 Task: Add Boiron Chamomilla 30C to the cart.
Action: Mouse moved to (292, 160)
Screenshot: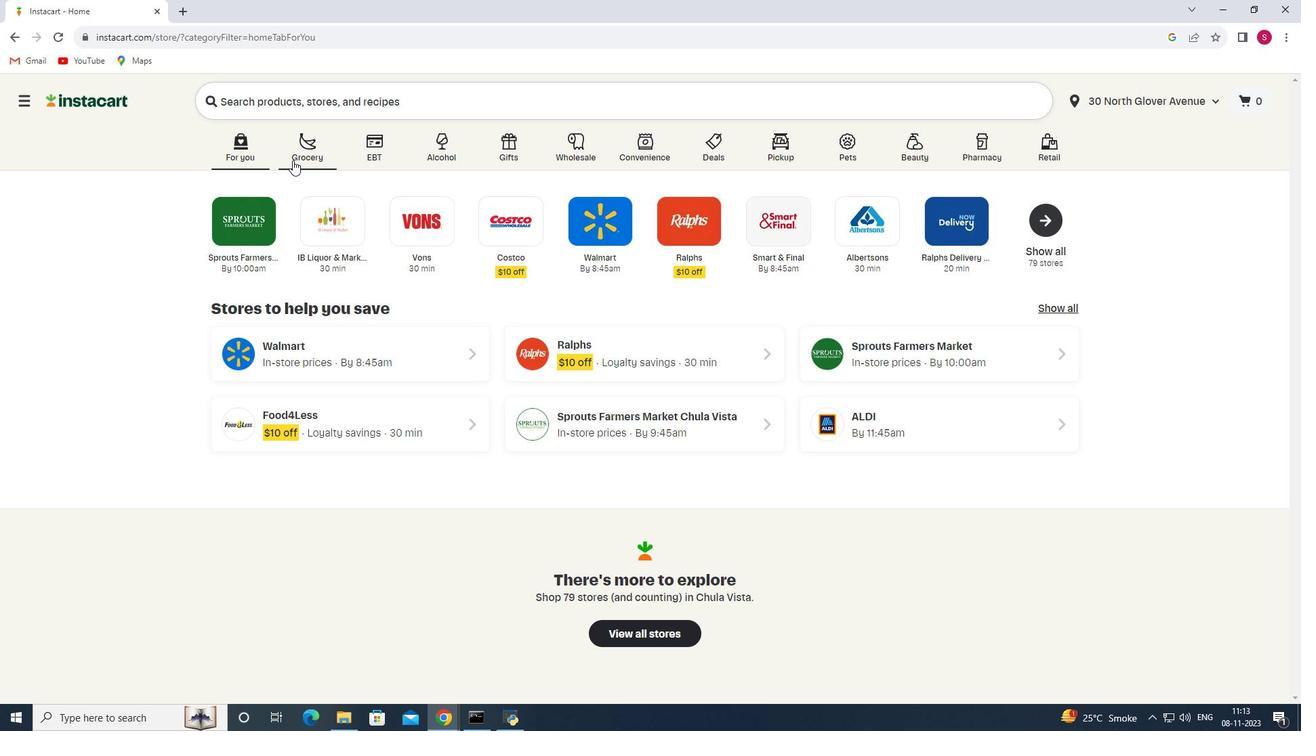 
Action: Mouse pressed left at (292, 160)
Screenshot: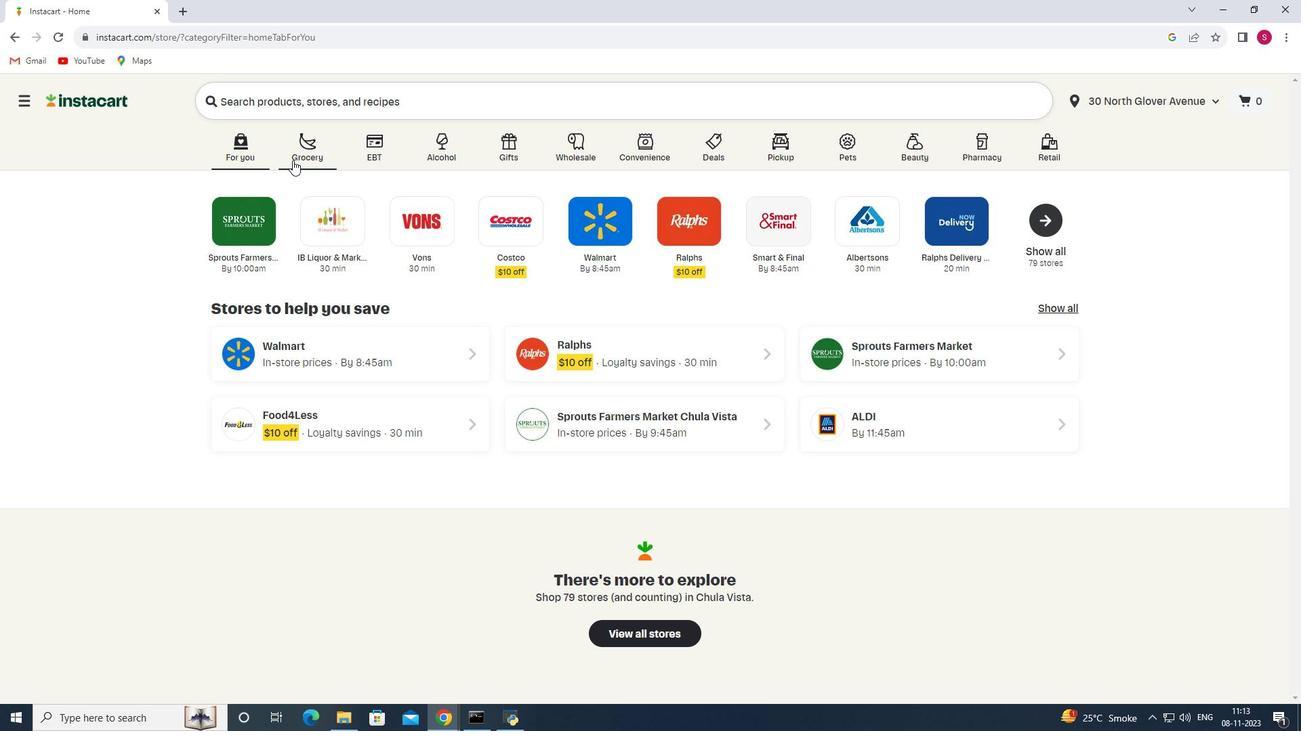 
Action: Mouse moved to (355, 382)
Screenshot: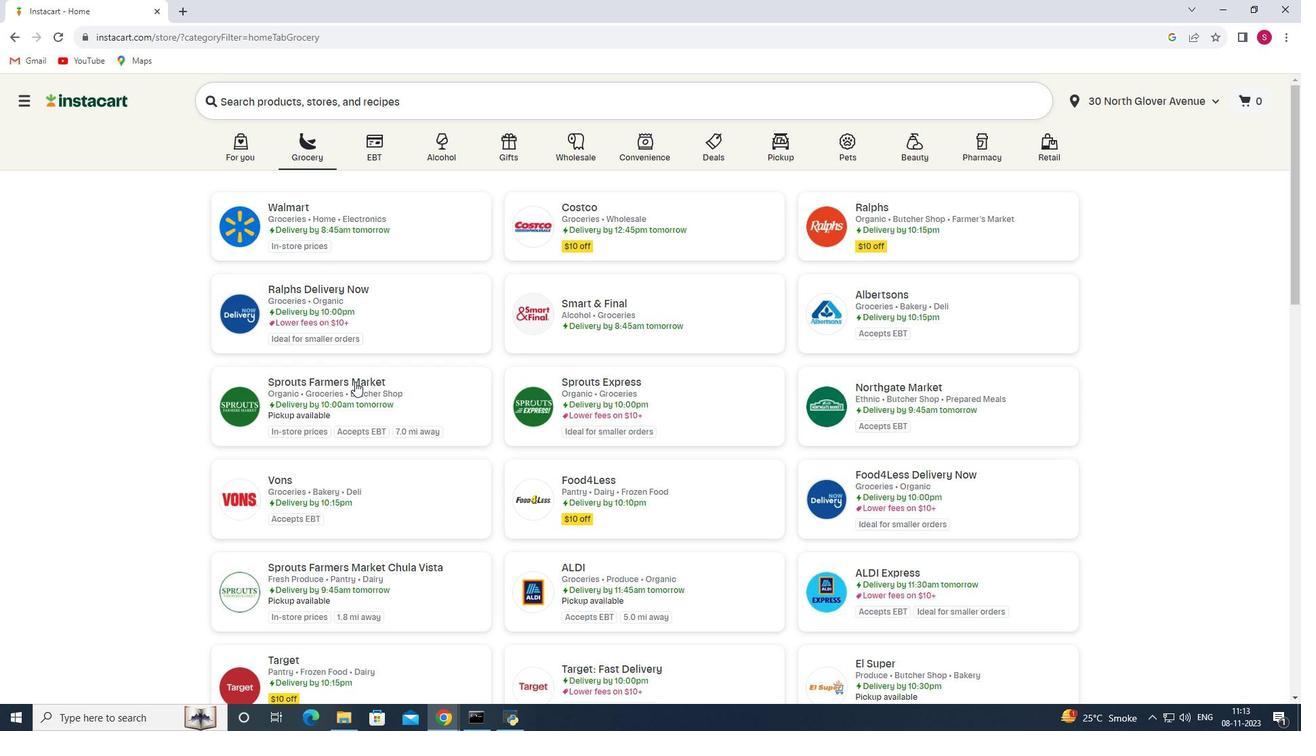 
Action: Mouse pressed left at (355, 382)
Screenshot: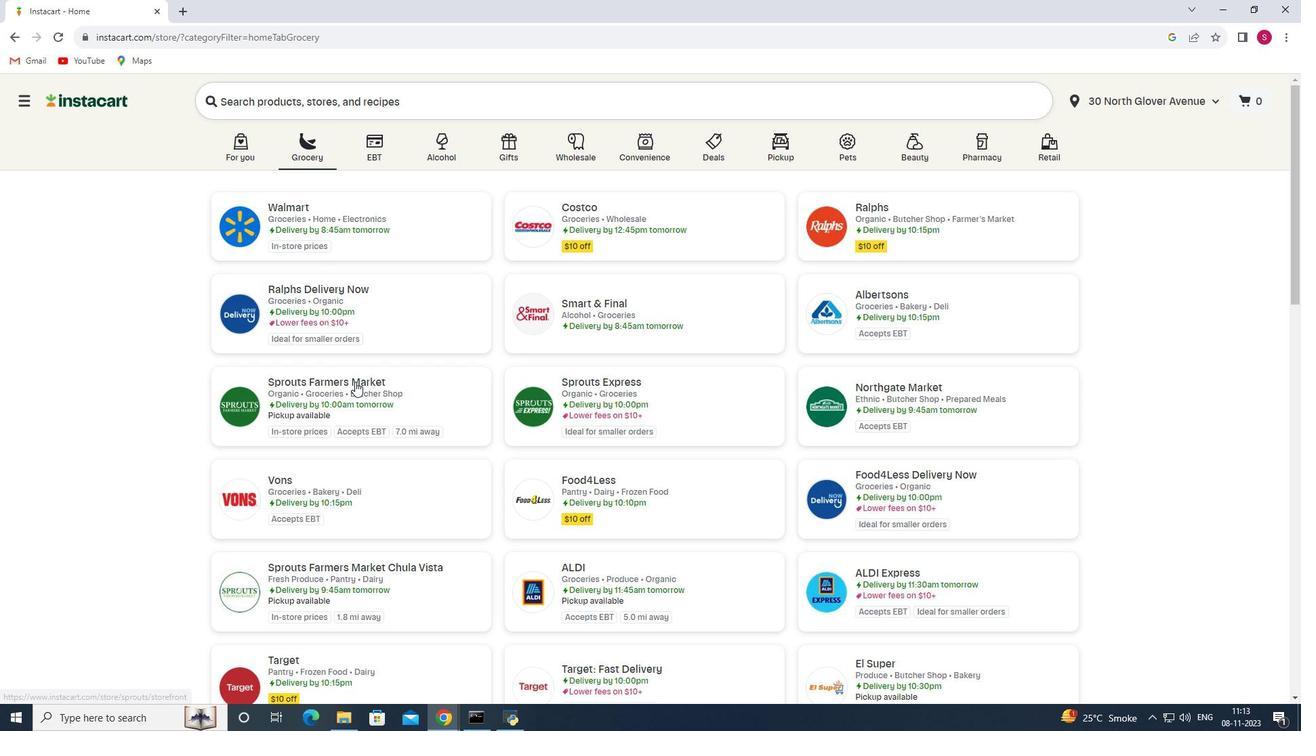 
Action: Mouse moved to (76, 380)
Screenshot: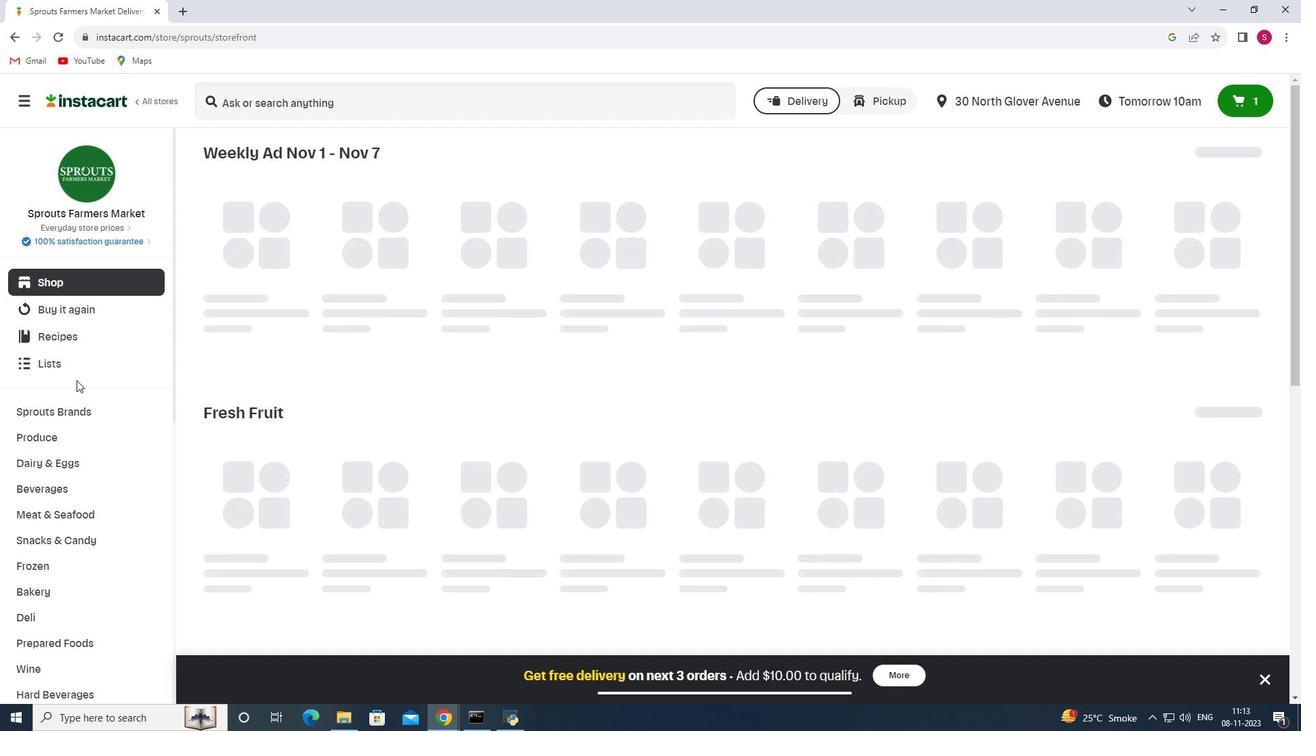 
Action: Mouse scrolled (76, 380) with delta (0, 0)
Screenshot: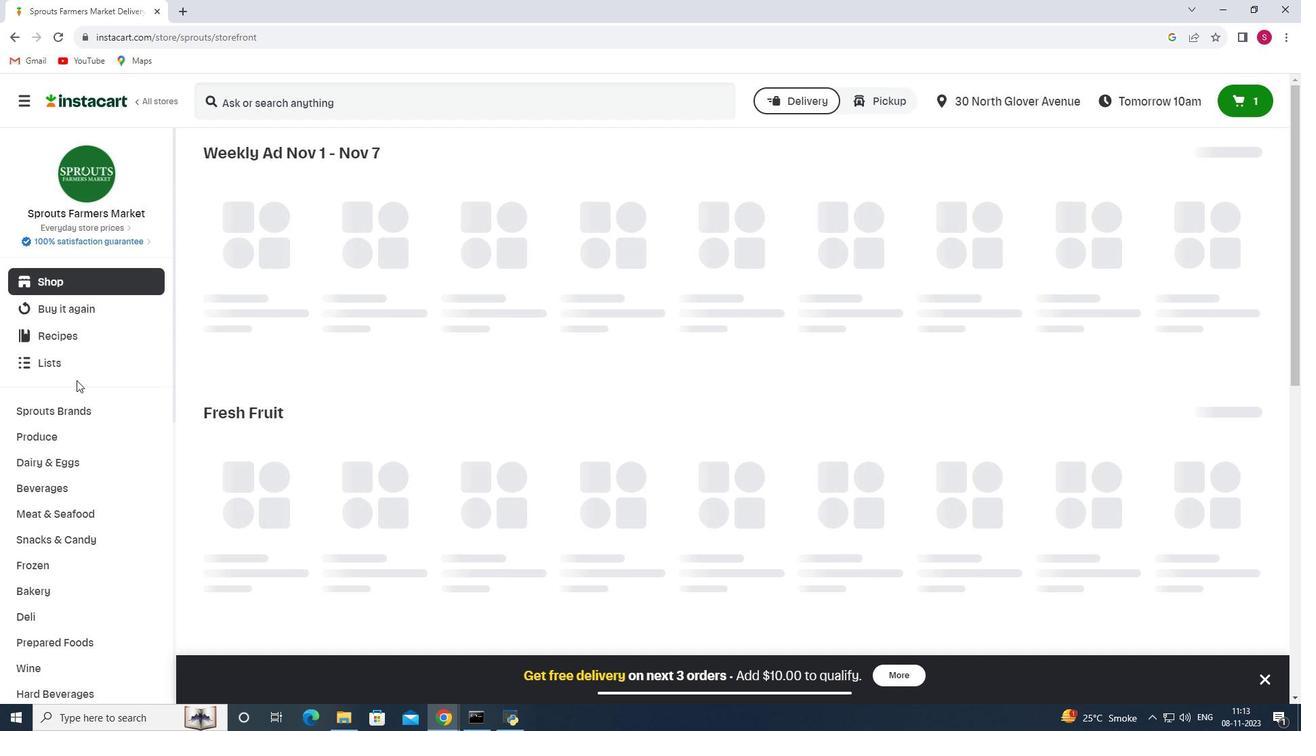 
Action: Mouse scrolled (76, 380) with delta (0, 0)
Screenshot: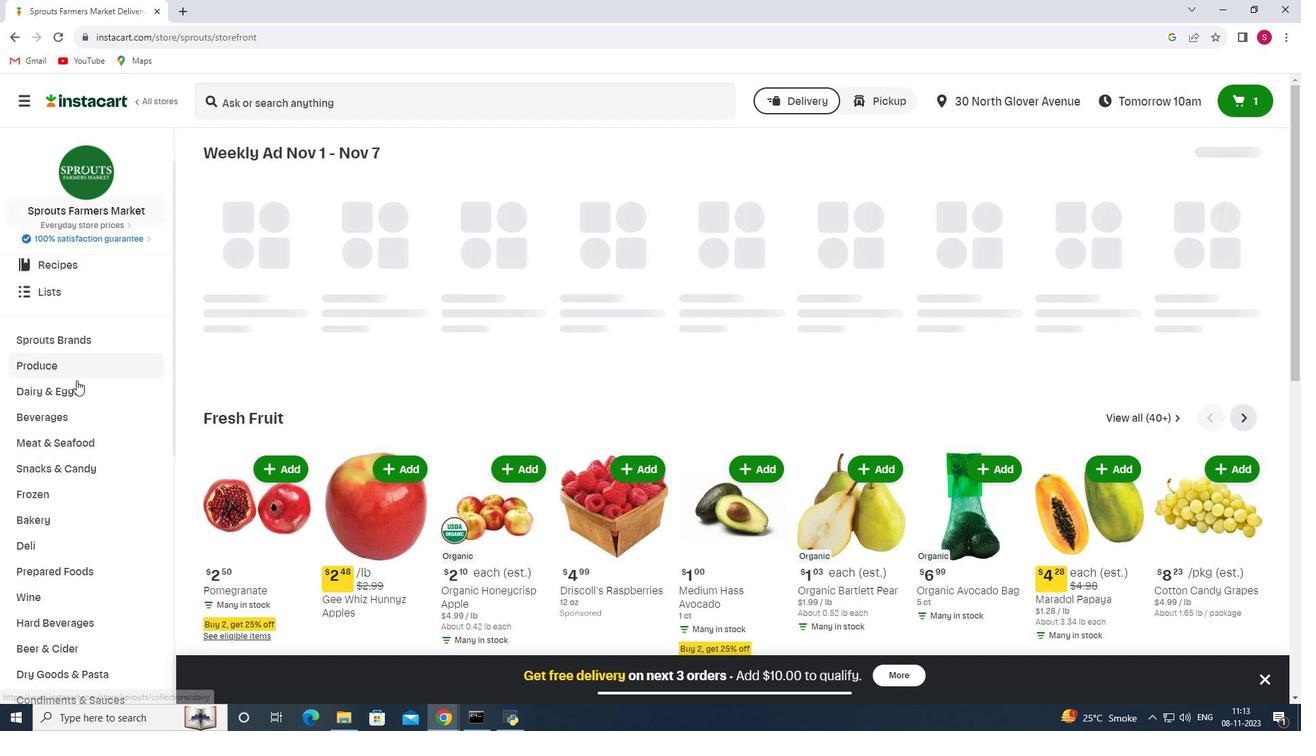 
Action: Mouse scrolled (76, 380) with delta (0, 0)
Screenshot: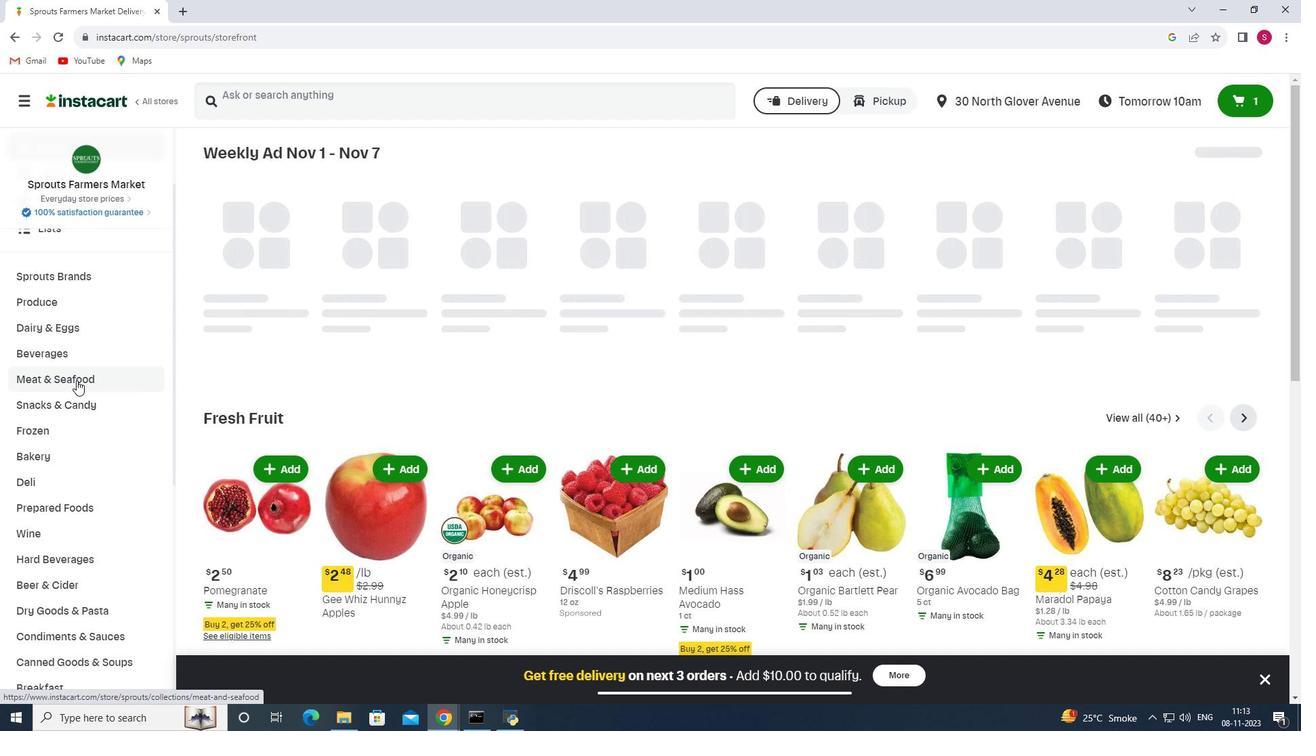 
Action: Mouse scrolled (76, 380) with delta (0, 0)
Screenshot: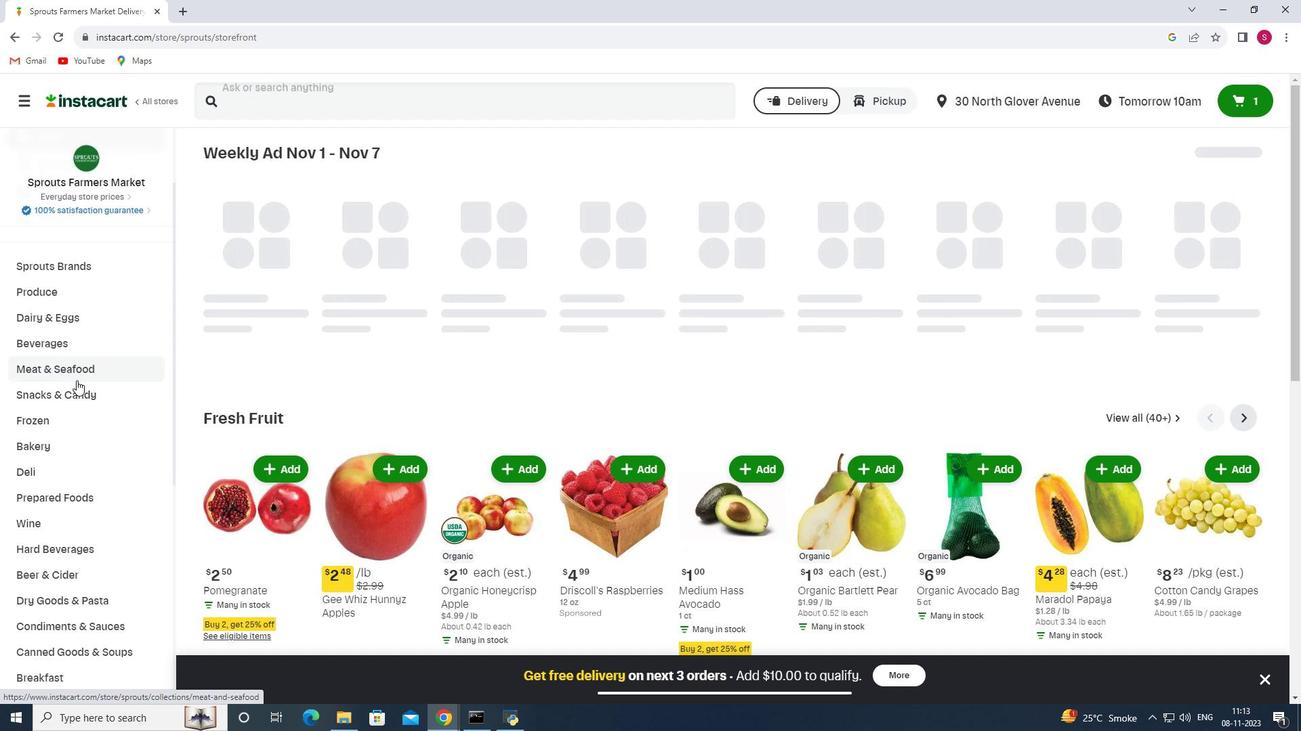 
Action: Mouse scrolled (76, 380) with delta (0, 0)
Screenshot: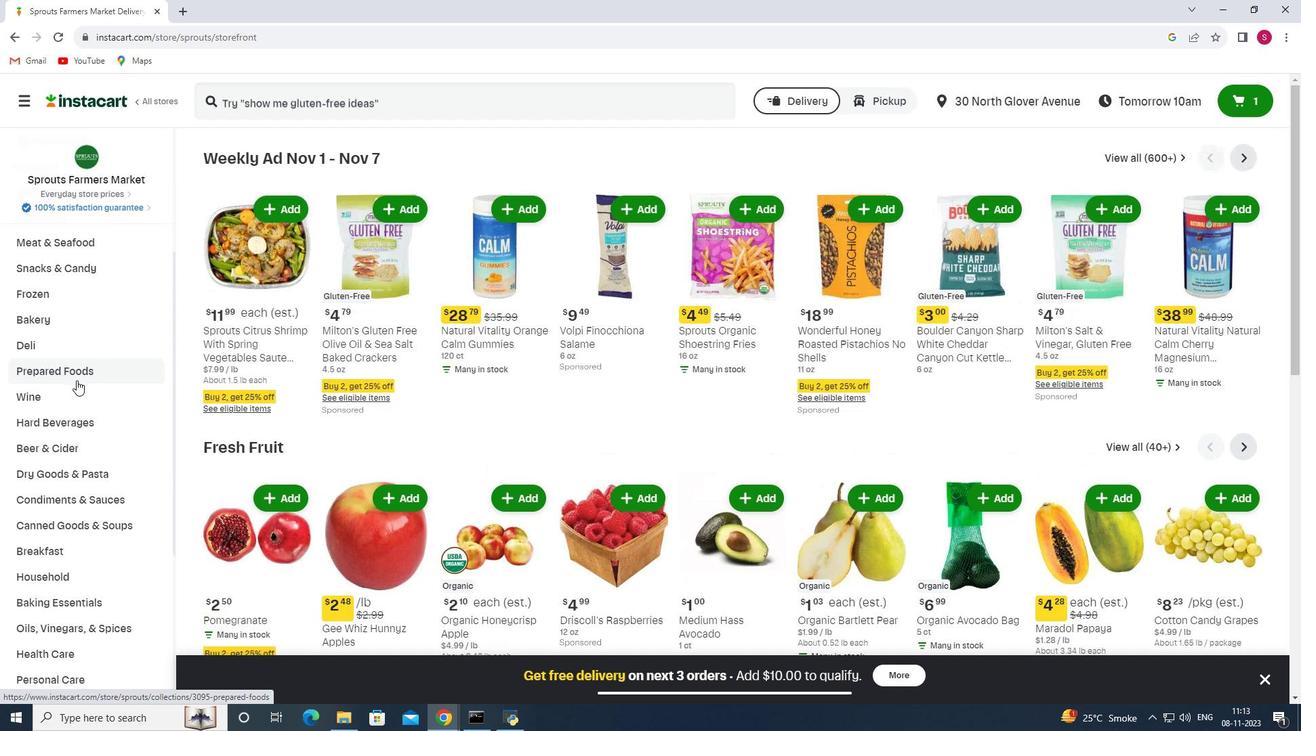 
Action: Mouse scrolled (76, 380) with delta (0, 0)
Screenshot: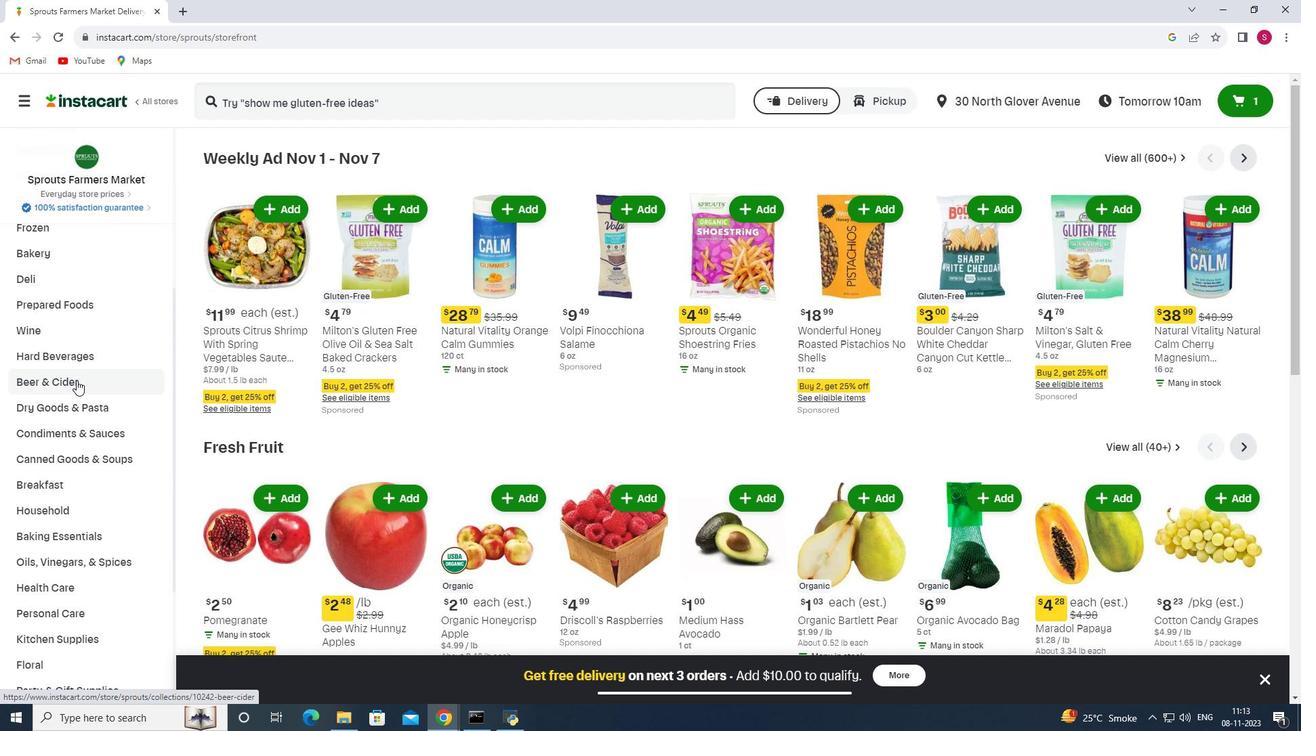 
Action: Mouse scrolled (76, 380) with delta (0, 0)
Screenshot: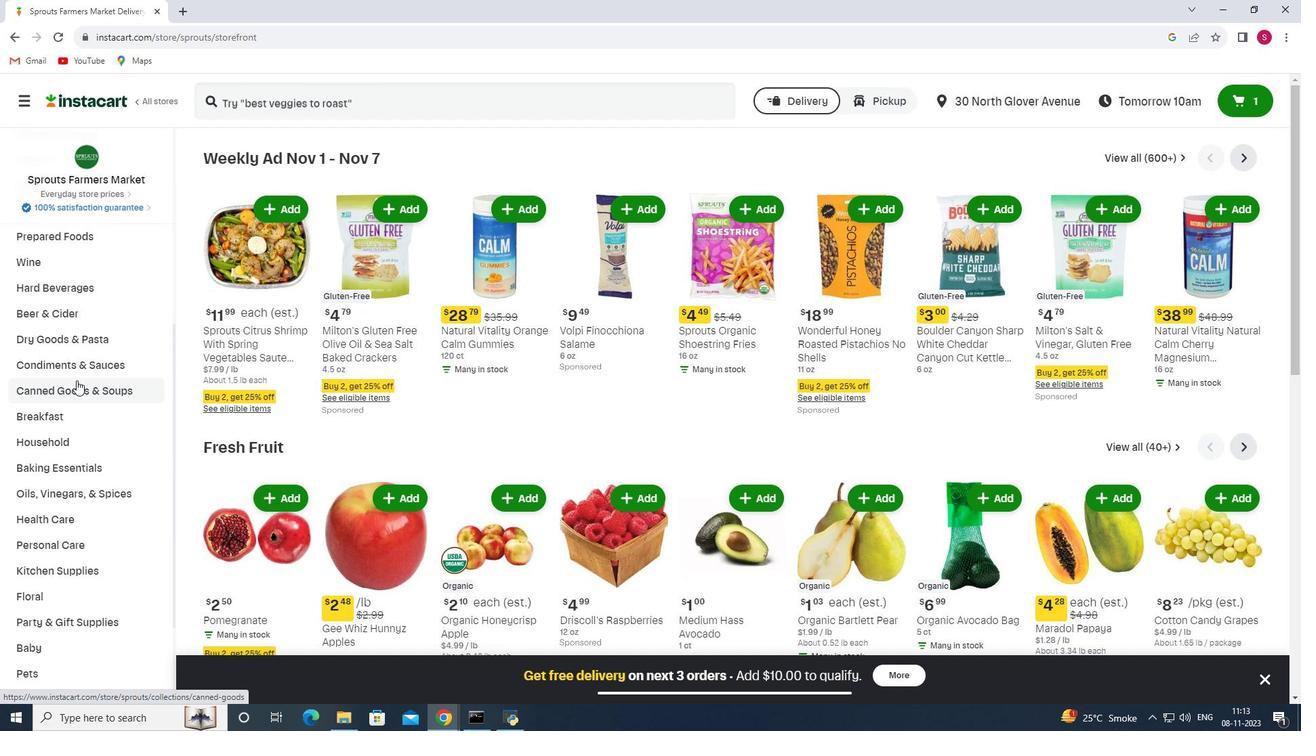 
Action: Mouse scrolled (76, 380) with delta (0, 0)
Screenshot: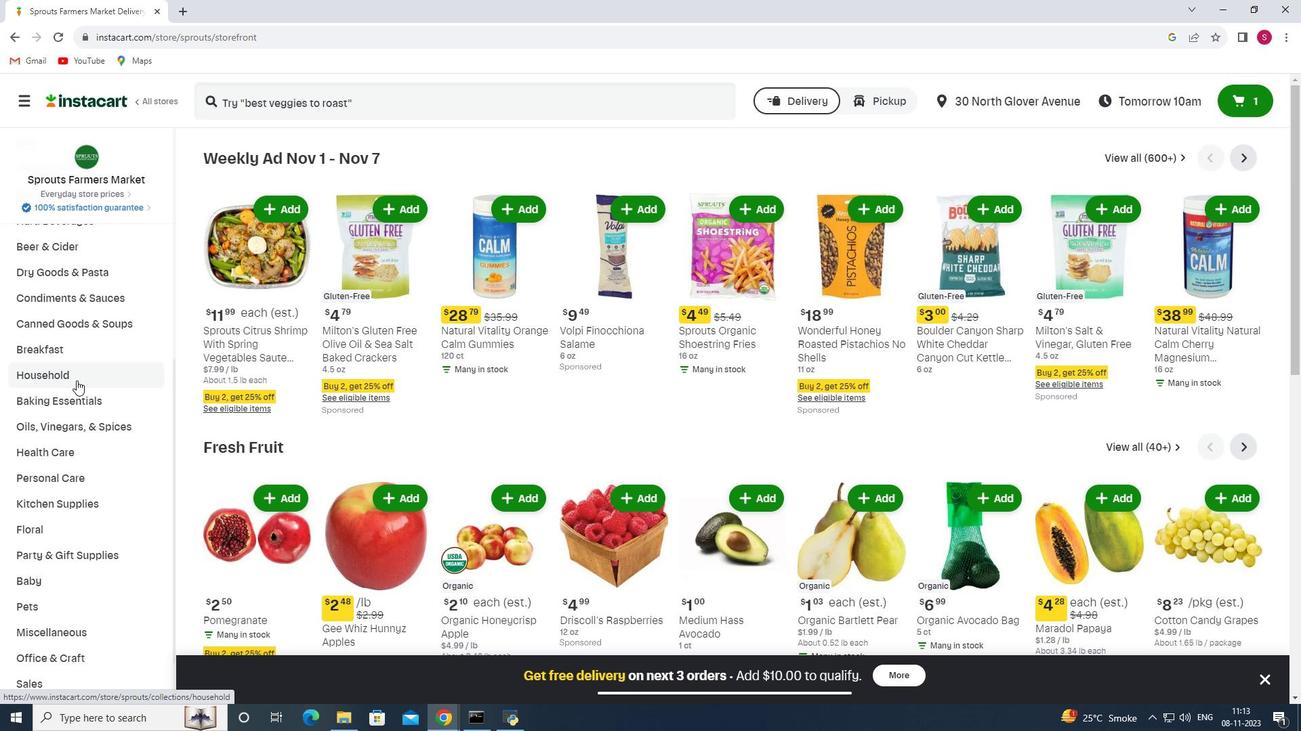 
Action: Mouse moved to (73, 390)
Screenshot: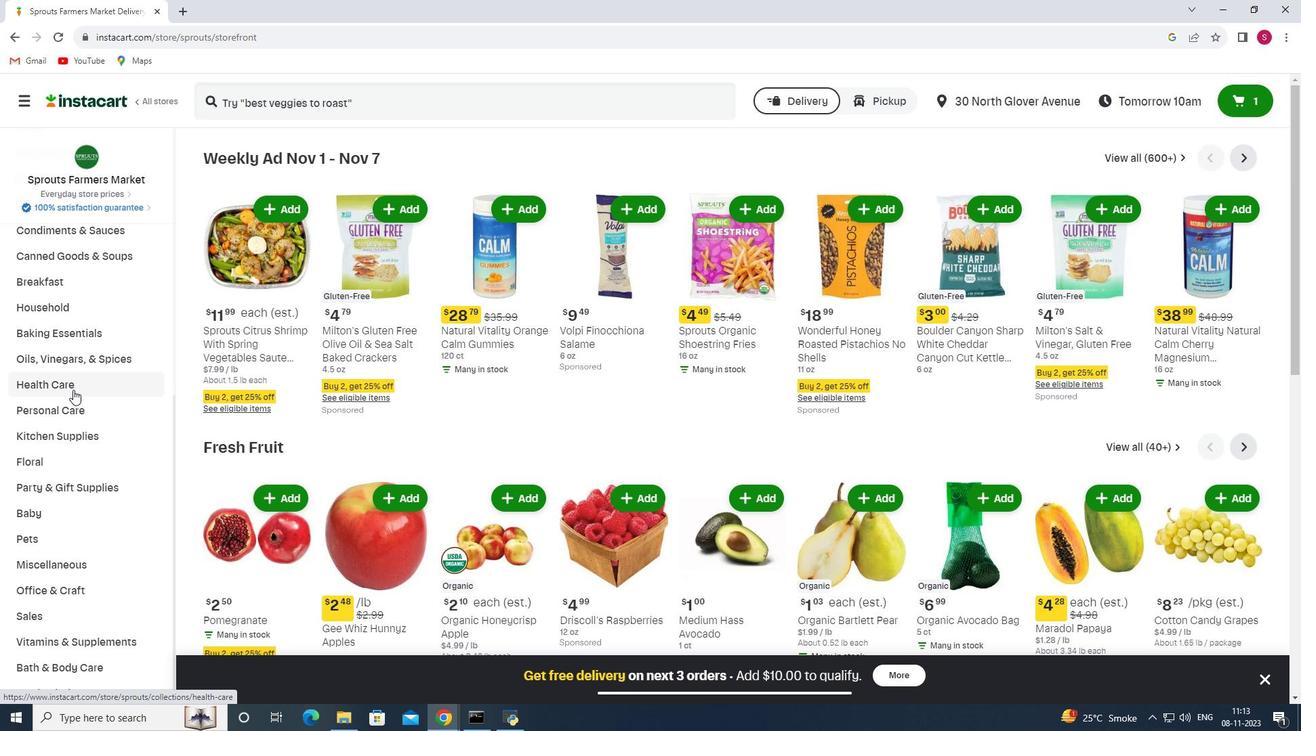 
Action: Mouse pressed left at (73, 390)
Screenshot: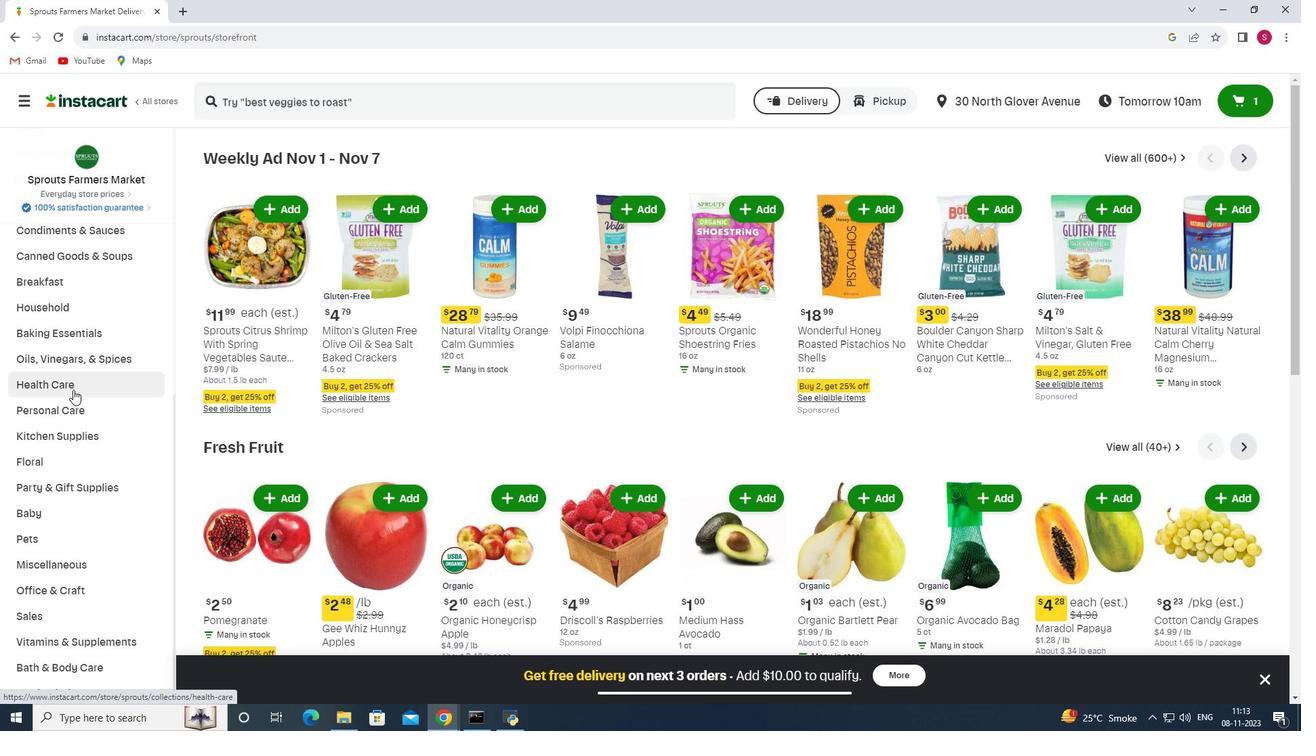 
Action: Mouse moved to (456, 196)
Screenshot: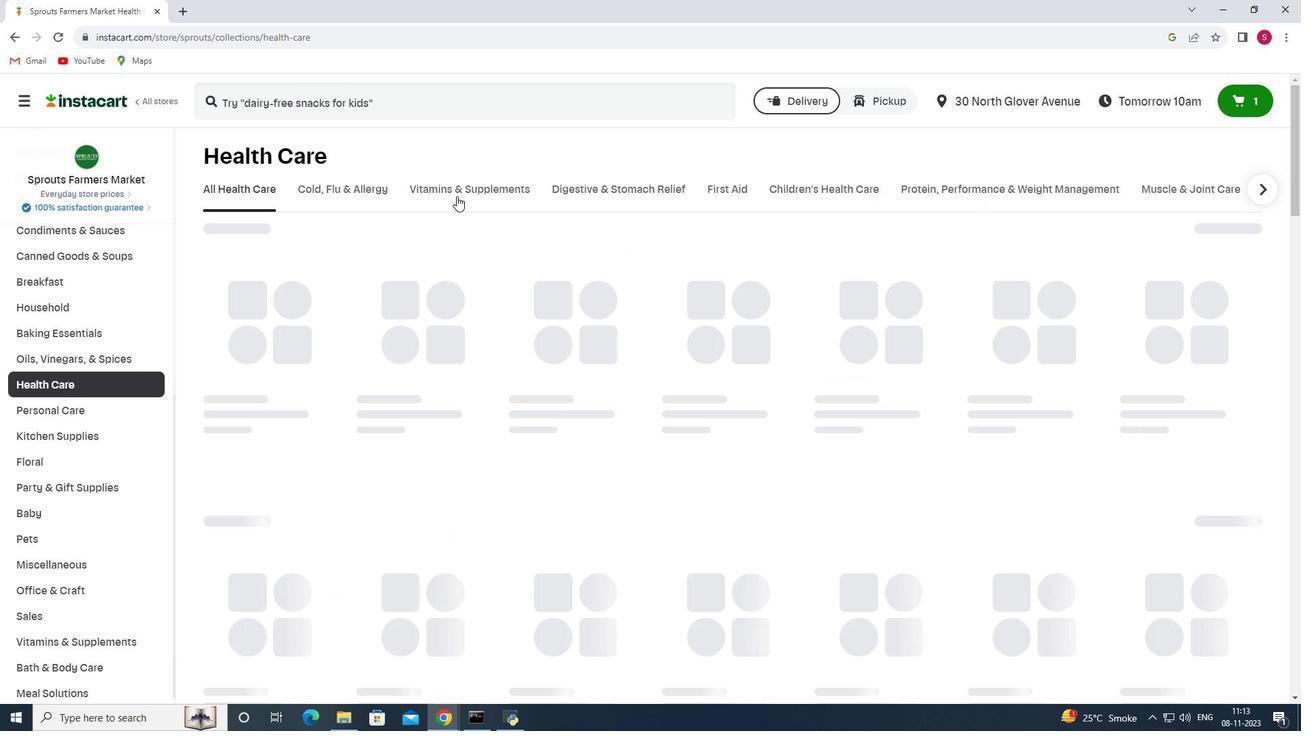 
Action: Mouse pressed left at (456, 196)
Screenshot: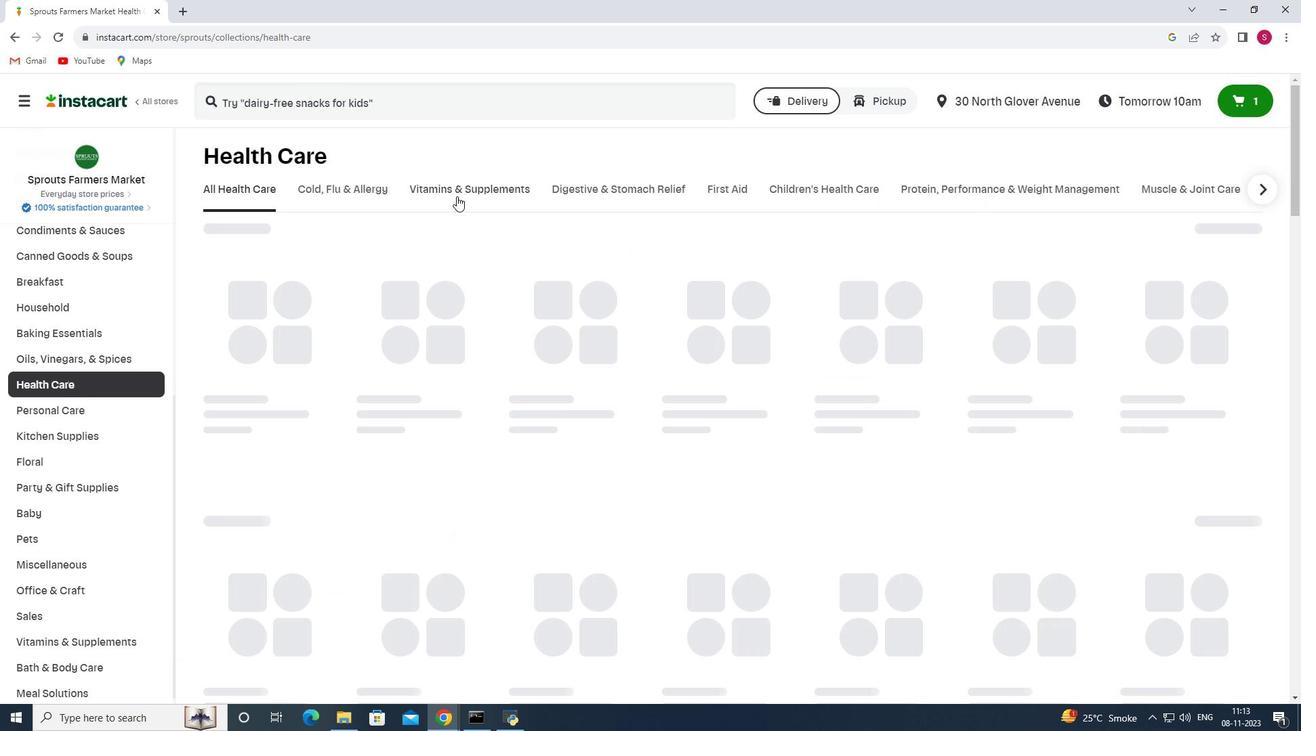 
Action: Mouse moved to (1077, 248)
Screenshot: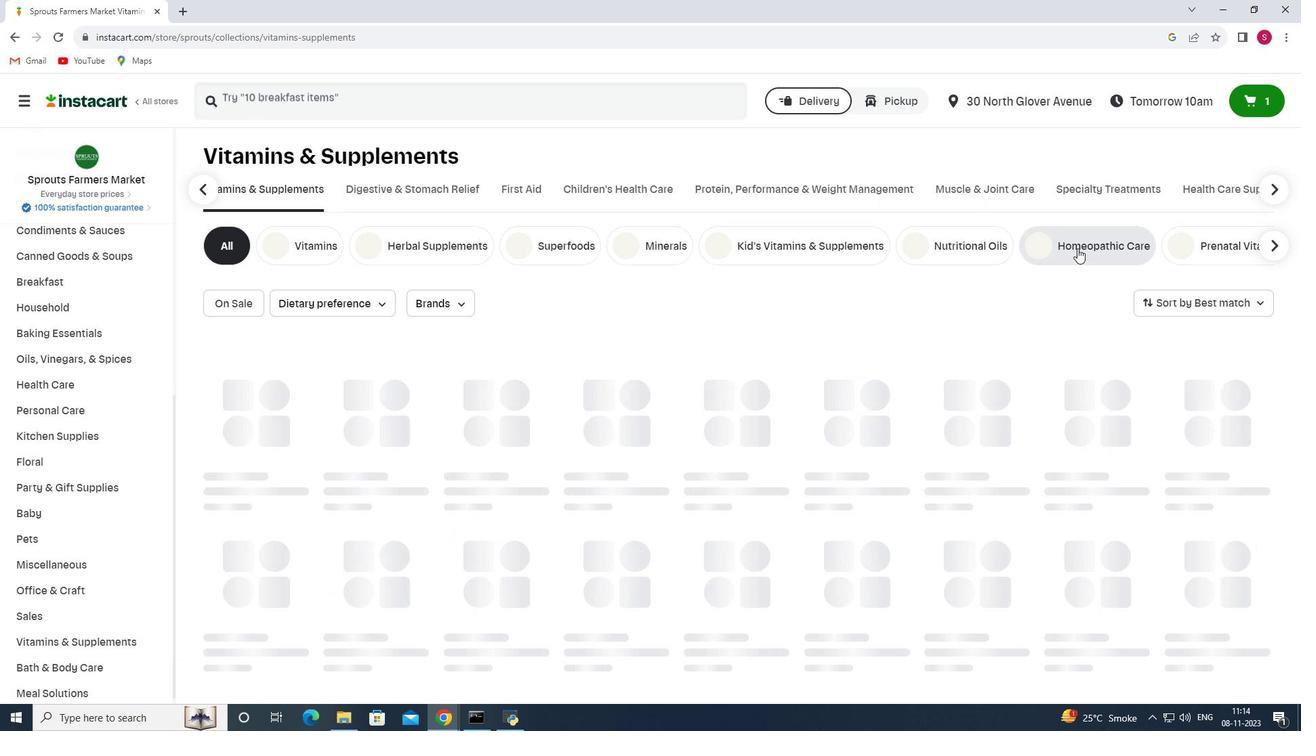 
Action: Mouse pressed left at (1077, 248)
Screenshot: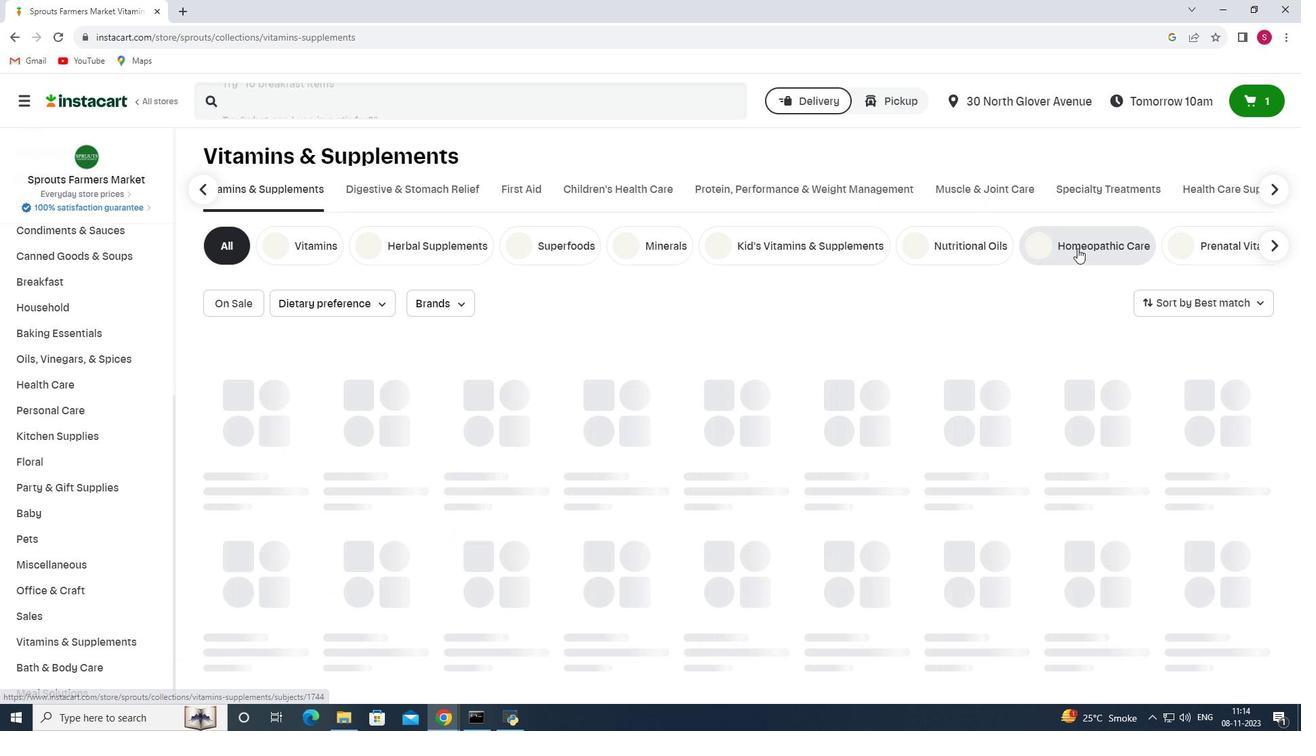 
Action: Mouse moved to (454, 103)
Screenshot: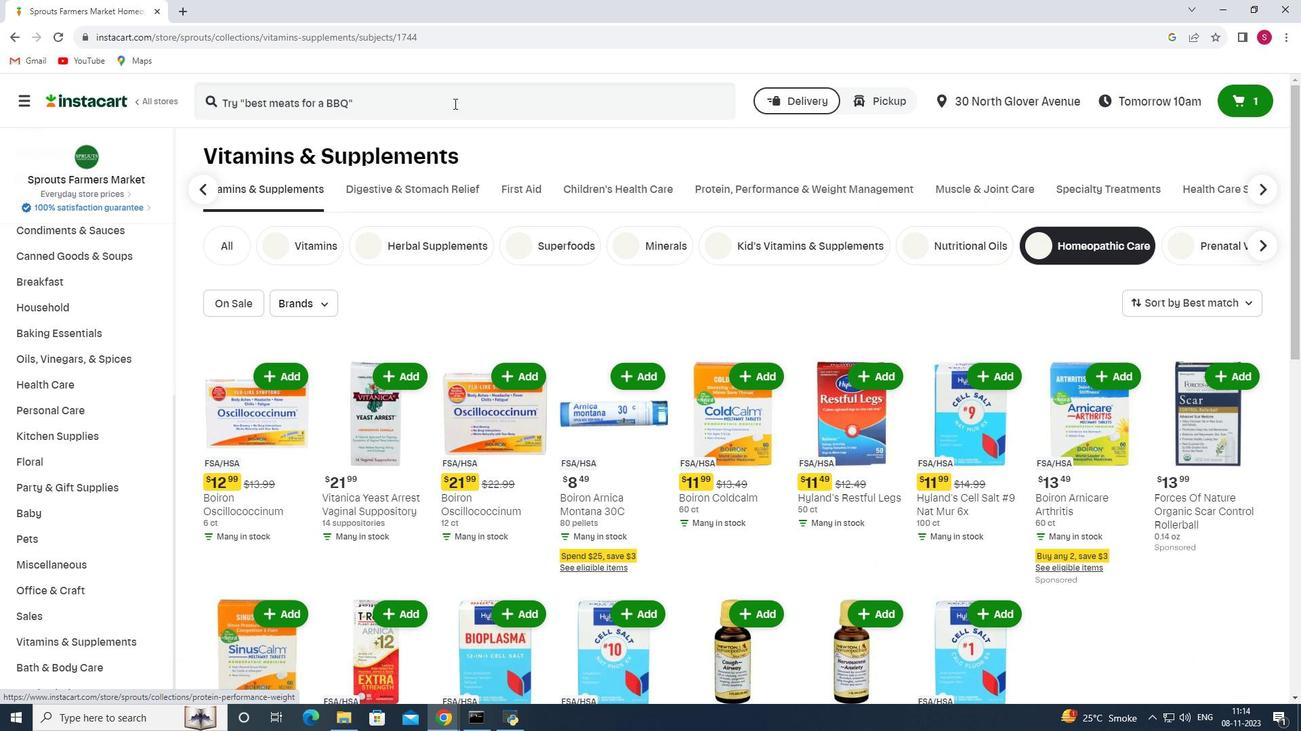 
Action: Mouse pressed left at (454, 103)
Screenshot: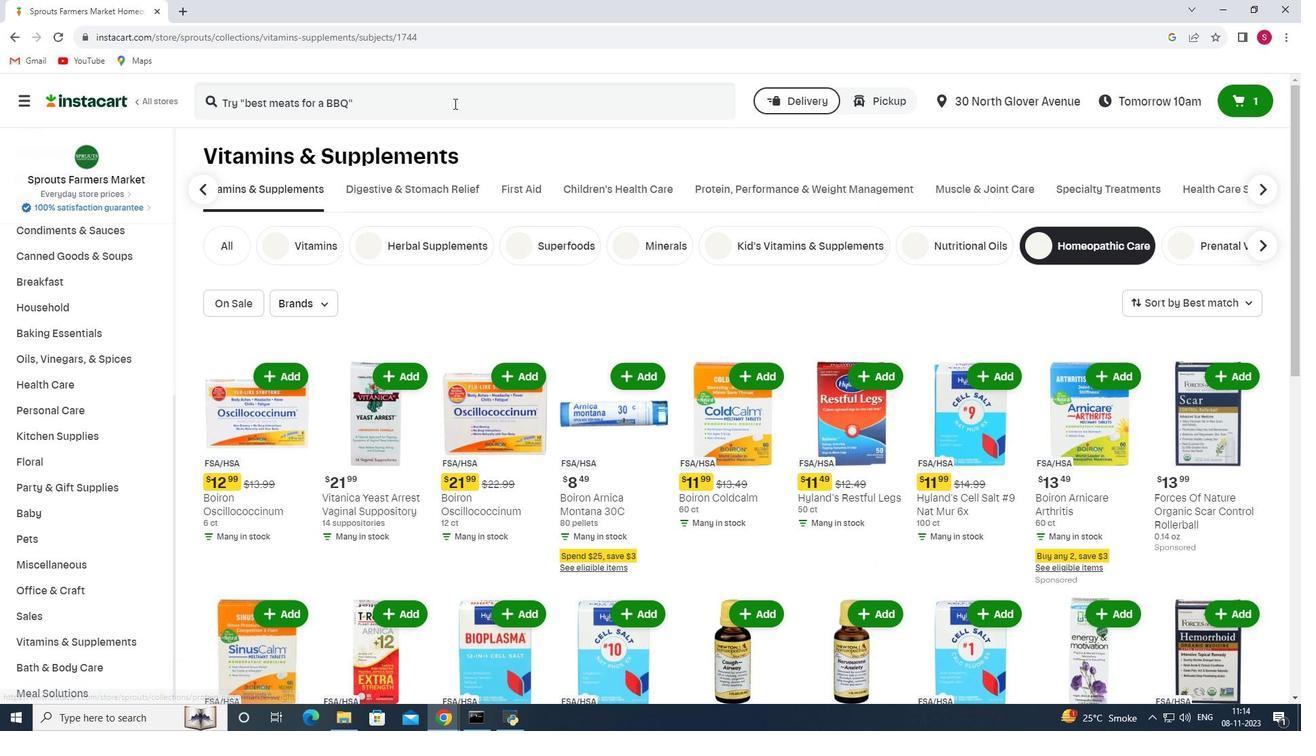 
Action: Key pressed <Key.shift><Key.shift><Key.shift><Key.shift><Key.shift><Key.shift><Key.shift><Key.shift><Key.shift><Key.shift><Key.shift>Boiron<Key.space><Key.shift>Chamomilla<Key.space>30<Key.shift>C<Key.enter>
Screenshot: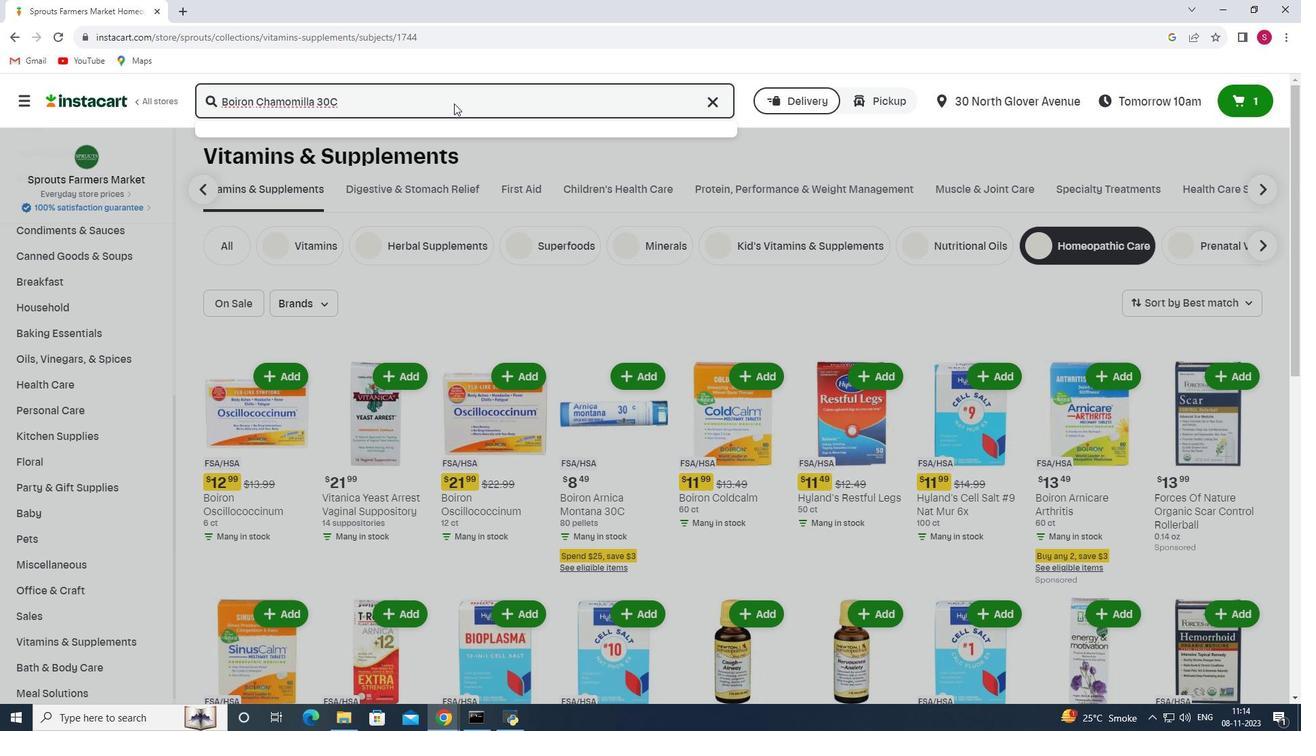 
Action: Mouse moved to (1008, 243)
Screenshot: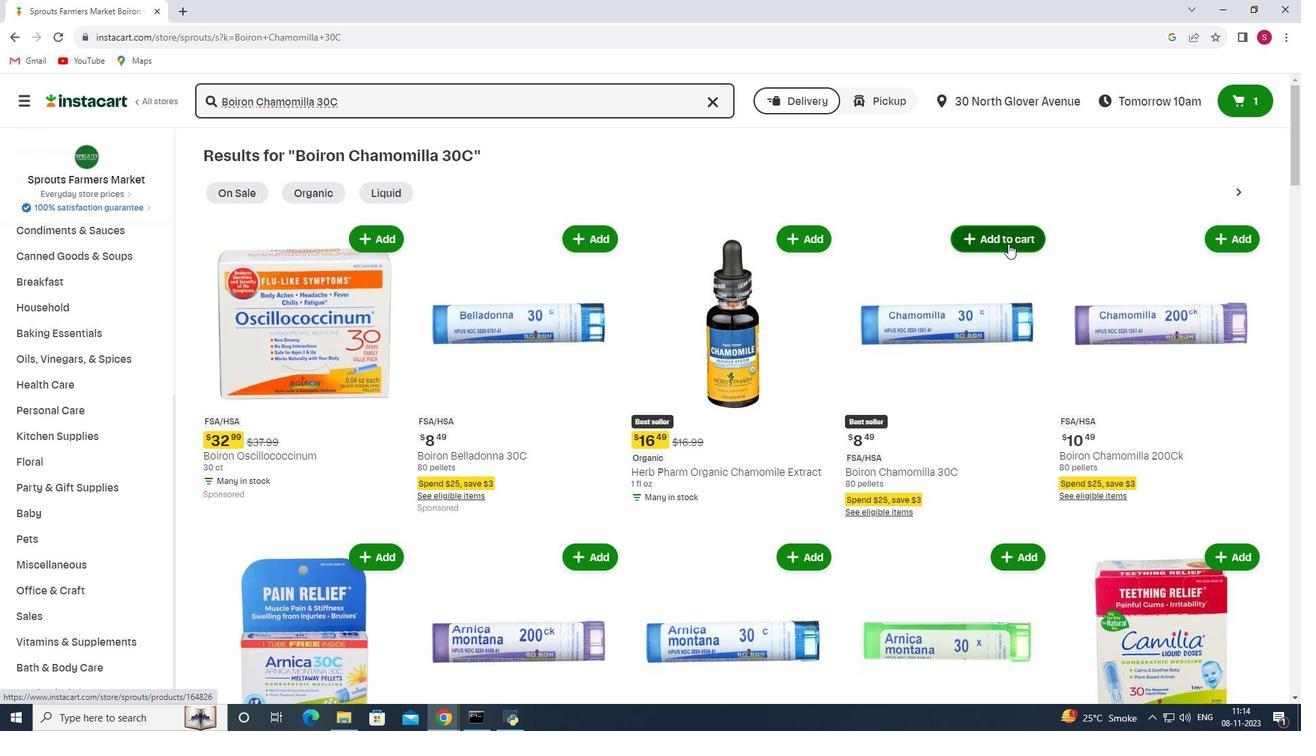 
Action: Mouse pressed left at (1008, 243)
Screenshot: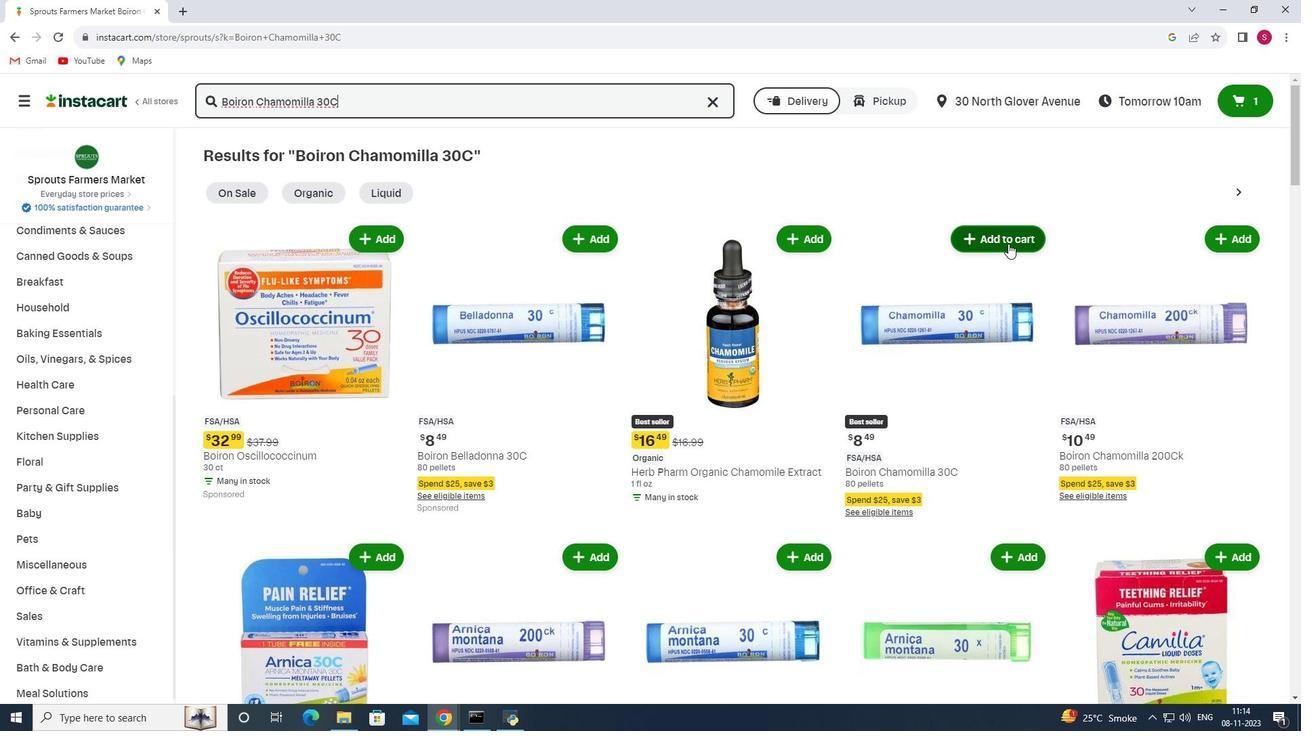 
Action: Mouse moved to (1002, 273)
Screenshot: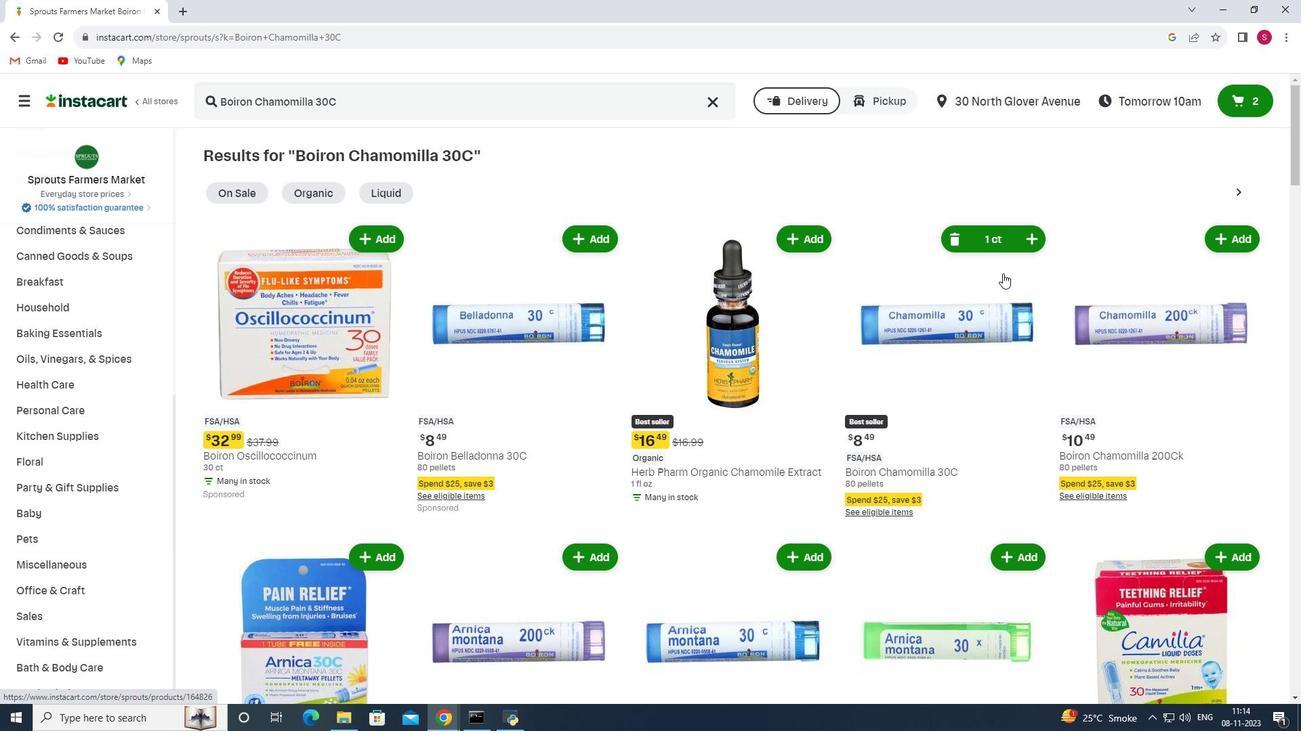 
